 Task: Font style For heading Use AngsanaUPC with blue colour & bold. font size for heading '20 Pt. 'Change the font style of data to AngsanaUPCand font size to  18 Pt. Change the alignment of both headline & data to  Align center. In the sheet  BankTransactions templatesbook
Action: Mouse pressed left at (31, 102)
Screenshot: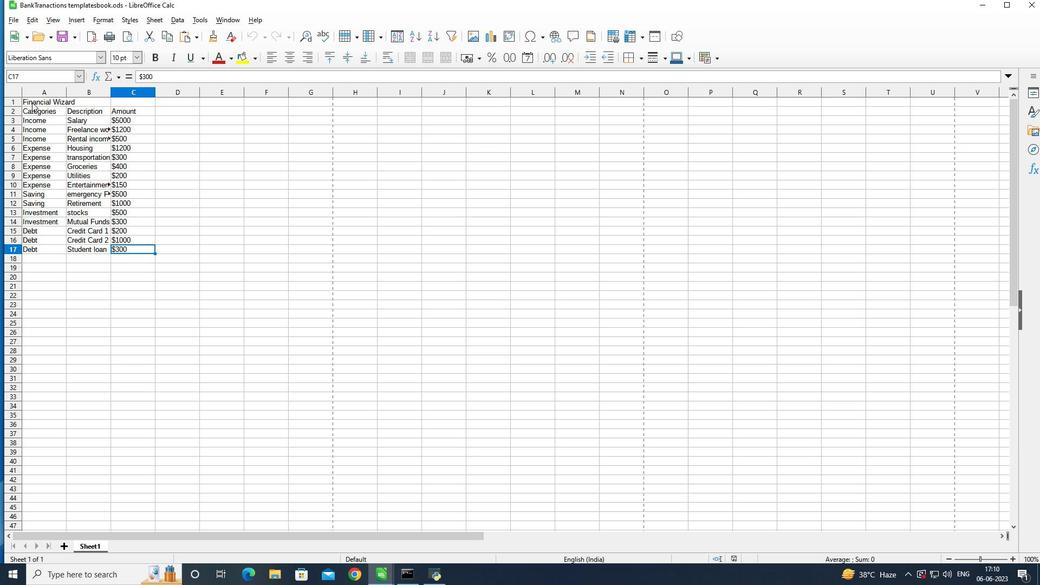 
Action: Mouse pressed left at (31, 102)
Screenshot: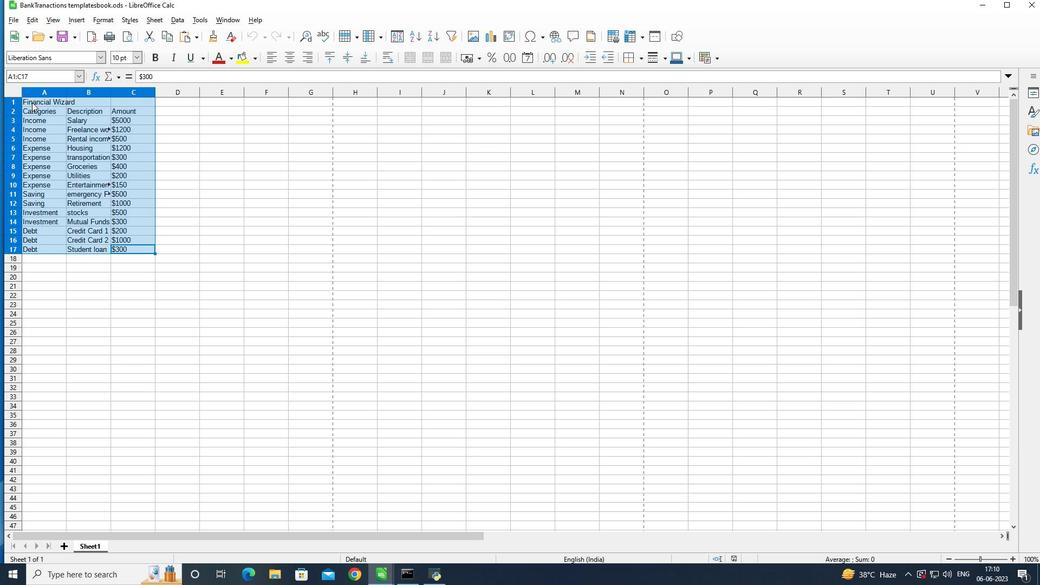 
Action: Mouse pressed left at (31, 102)
Screenshot: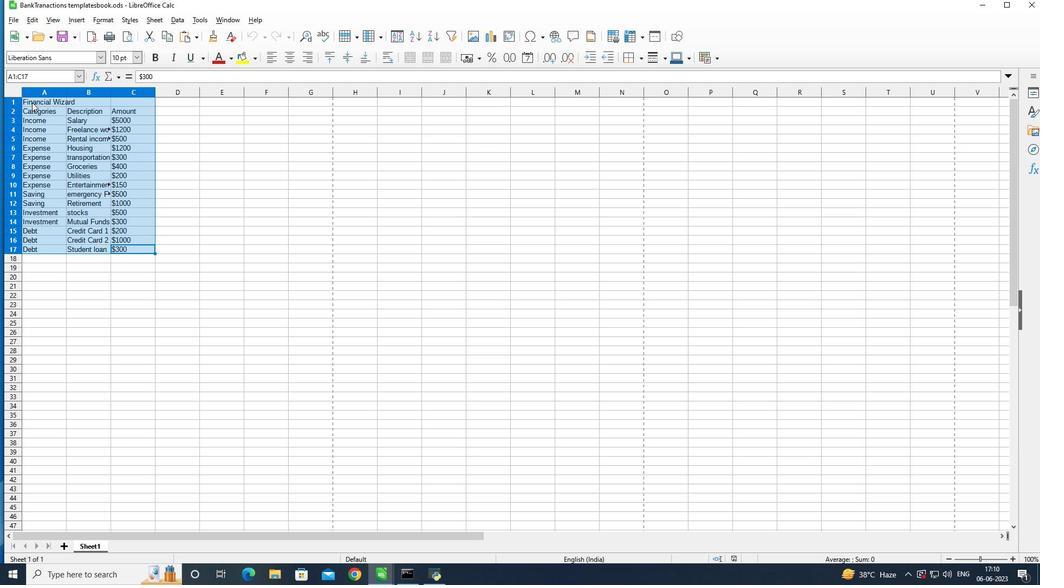 
Action: Mouse moved to (256, 182)
Screenshot: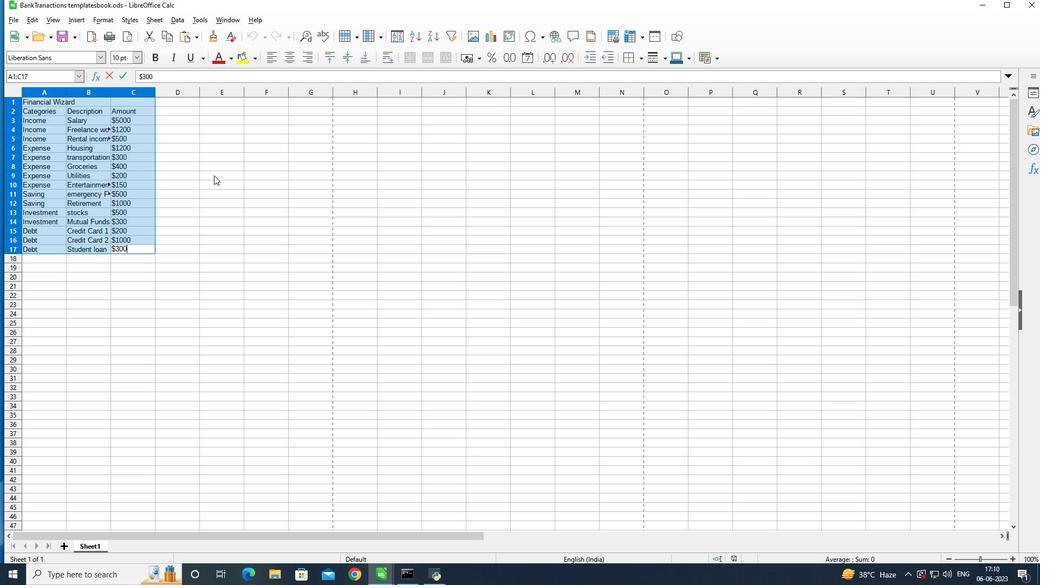 
Action: Mouse pressed right at (256, 182)
Screenshot: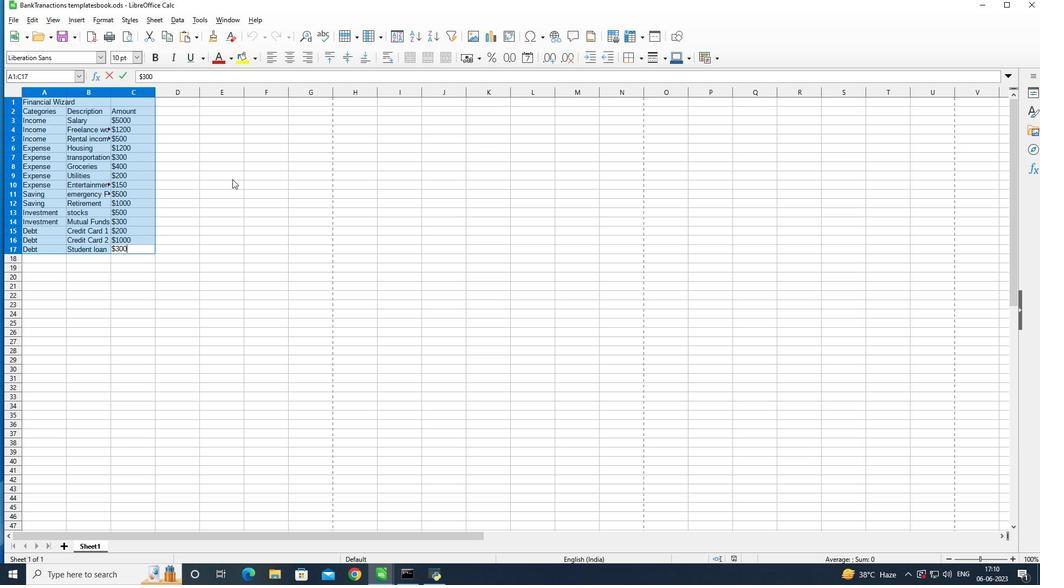 
Action: Mouse moved to (44, 101)
Screenshot: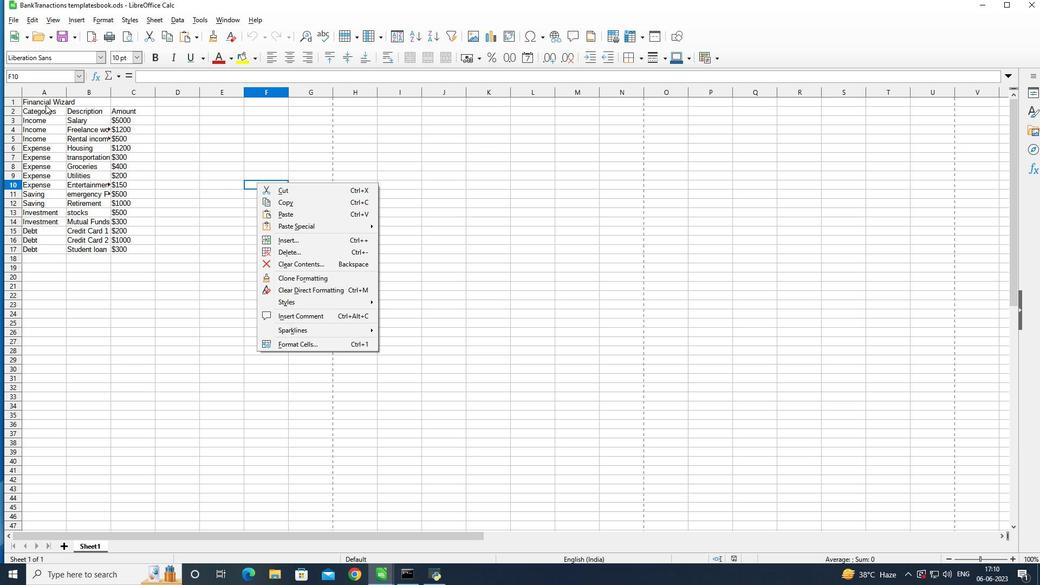 
Action: Mouse pressed left at (44, 101)
Screenshot: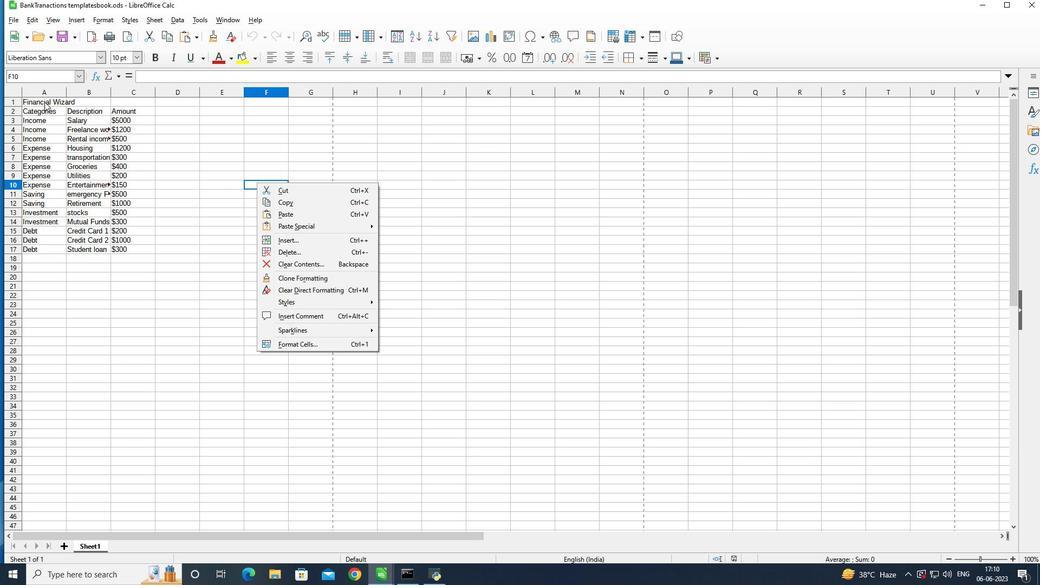 
Action: Mouse pressed left at (44, 101)
Screenshot: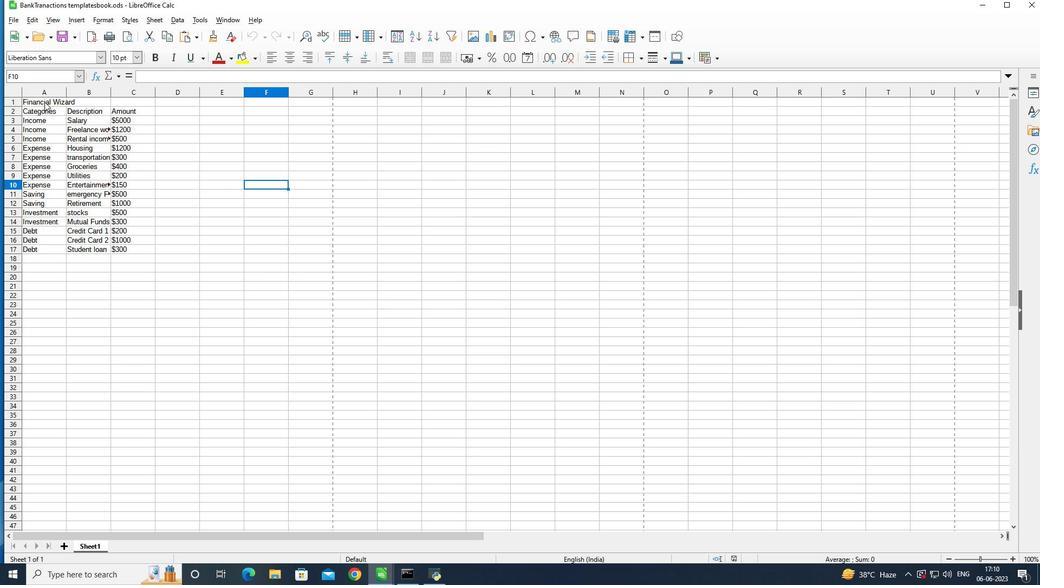 
Action: Mouse pressed left at (44, 101)
Screenshot: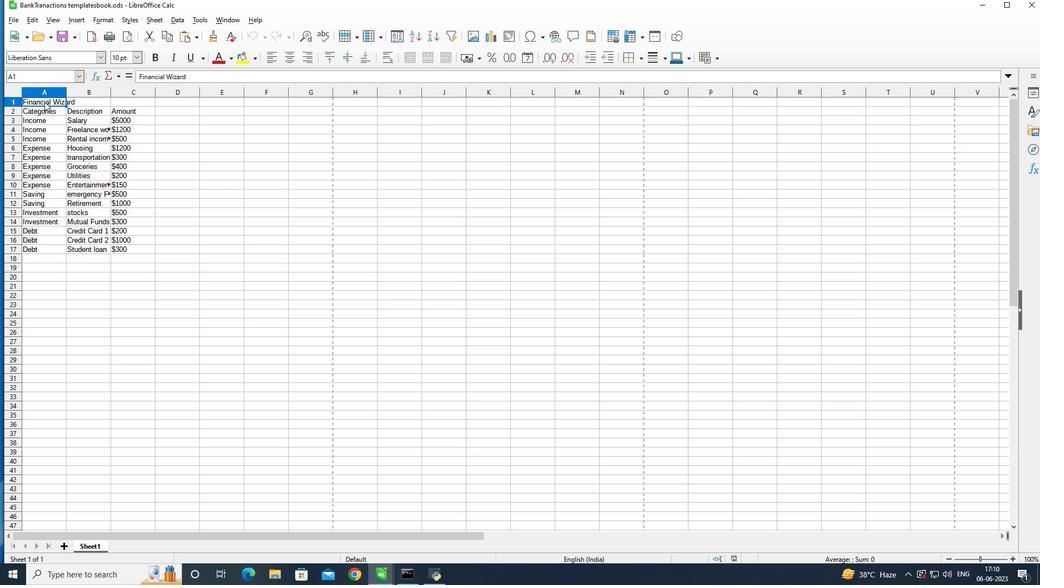 
Action: Mouse pressed left at (44, 101)
Screenshot: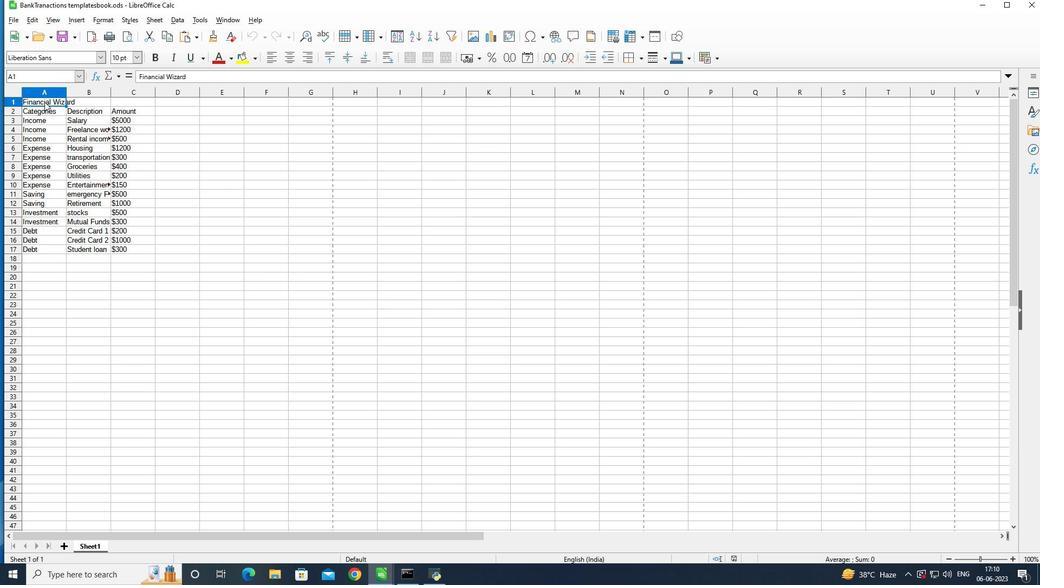 
Action: Mouse moved to (55, 57)
Screenshot: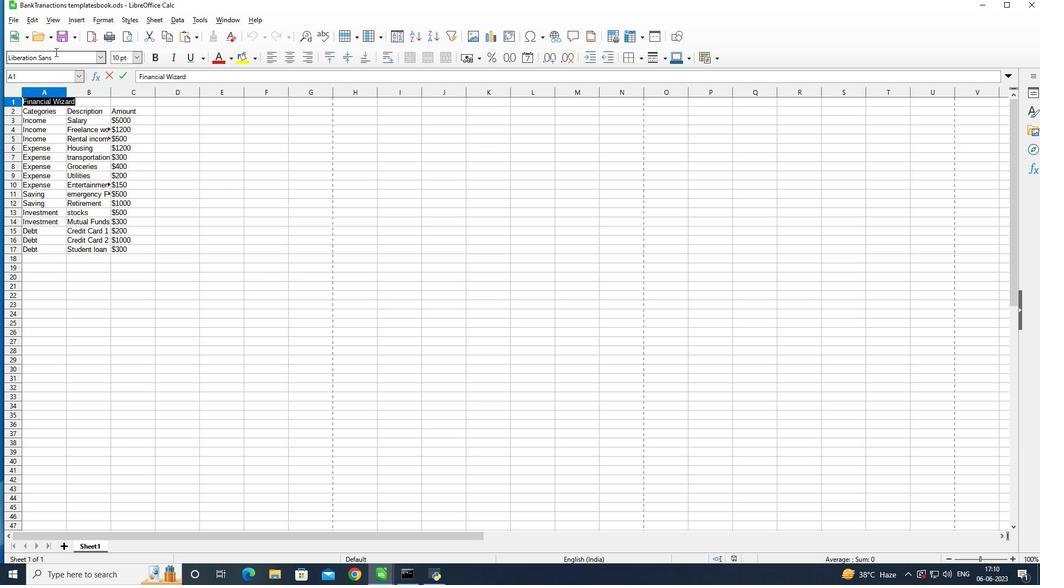 
Action: Mouse pressed left at (55, 57)
Screenshot: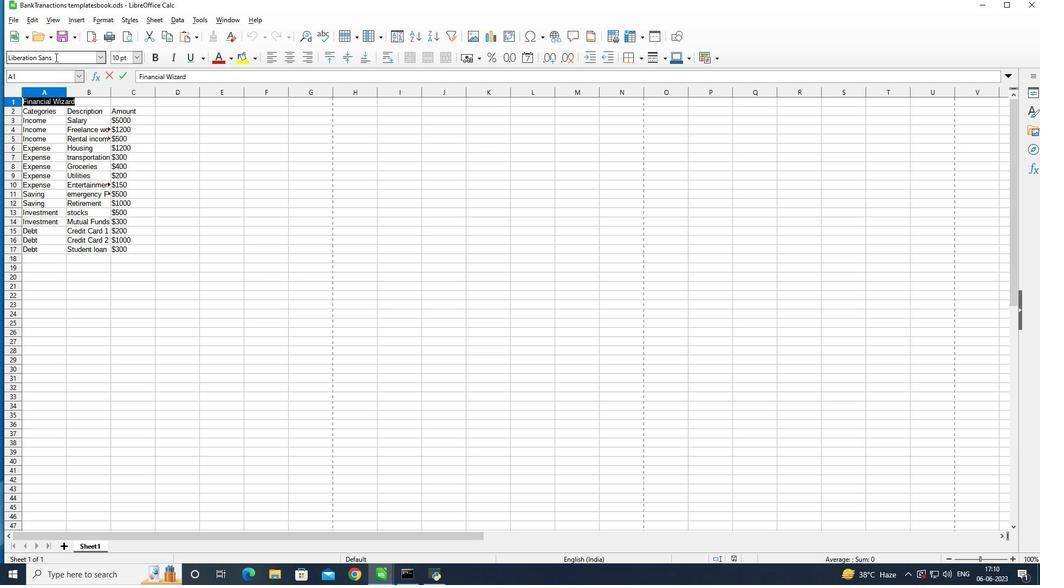 
Action: Mouse moved to (60, 82)
Screenshot: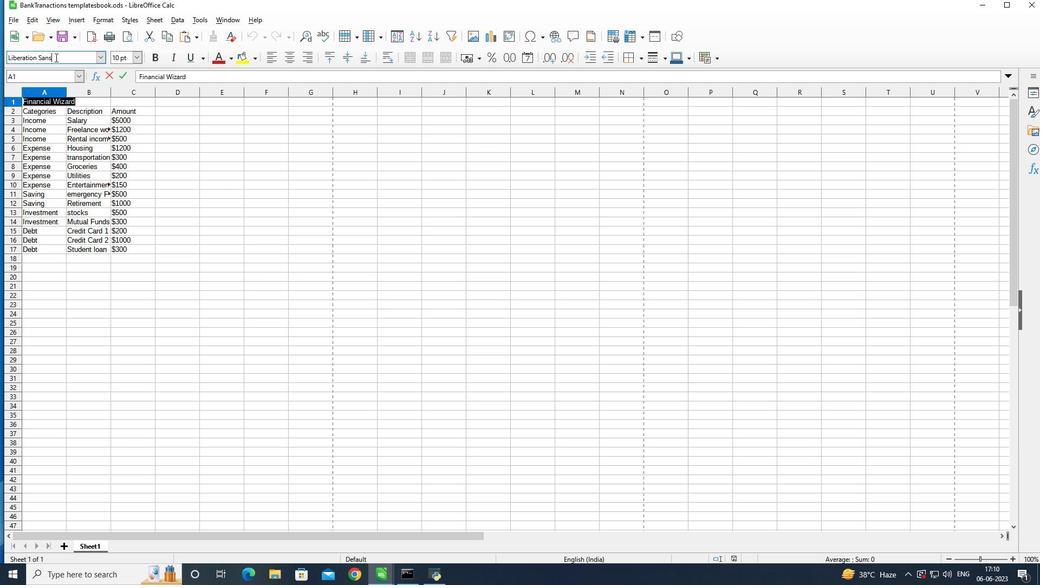 
Action: Key pressed <Key.backspace><Key.backspace><Key.backspace><Key.backspace><Key.backspace><Key.backspace><Key.backspace><Key.backspace><Key.backspace><Key.backspace><Key.backspace><Key.backspace><Key.backspace><Key.backspace><Key.backspace><Key.backspace><Key.backspace><Key.backspace><Key.backspace><Key.backspace><Key.shift>Angsana<Key.shift>UPC<Key.enter>
Screenshot: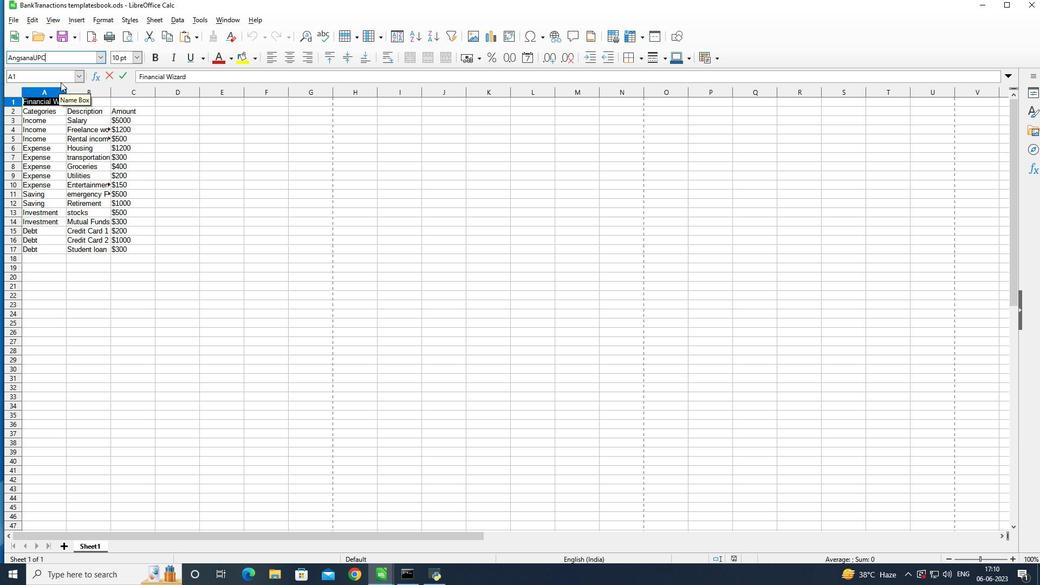 
Action: Mouse moved to (229, 59)
Screenshot: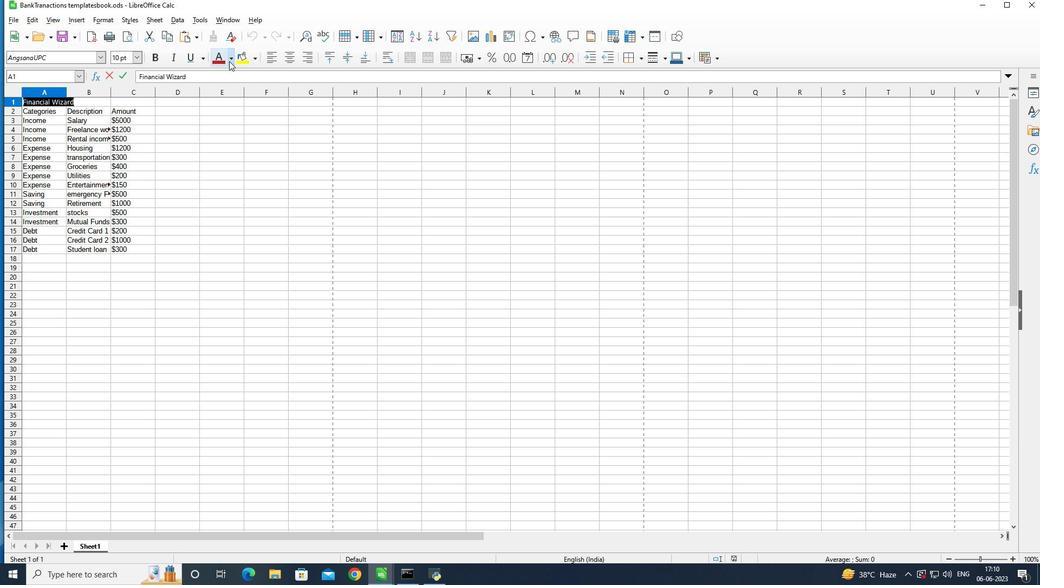 
Action: Mouse pressed left at (229, 59)
Screenshot: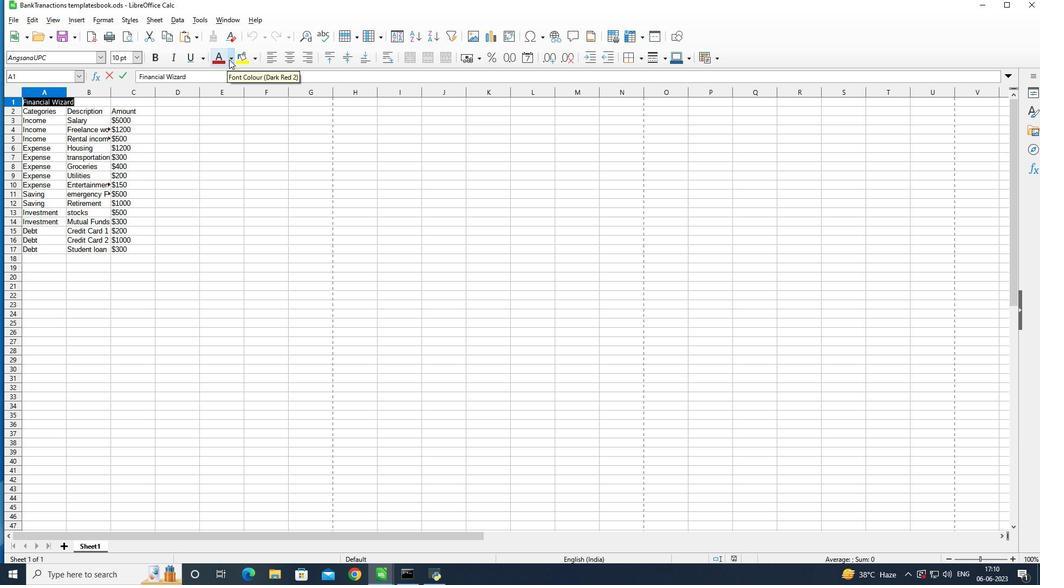 
Action: Mouse moved to (291, 133)
Screenshot: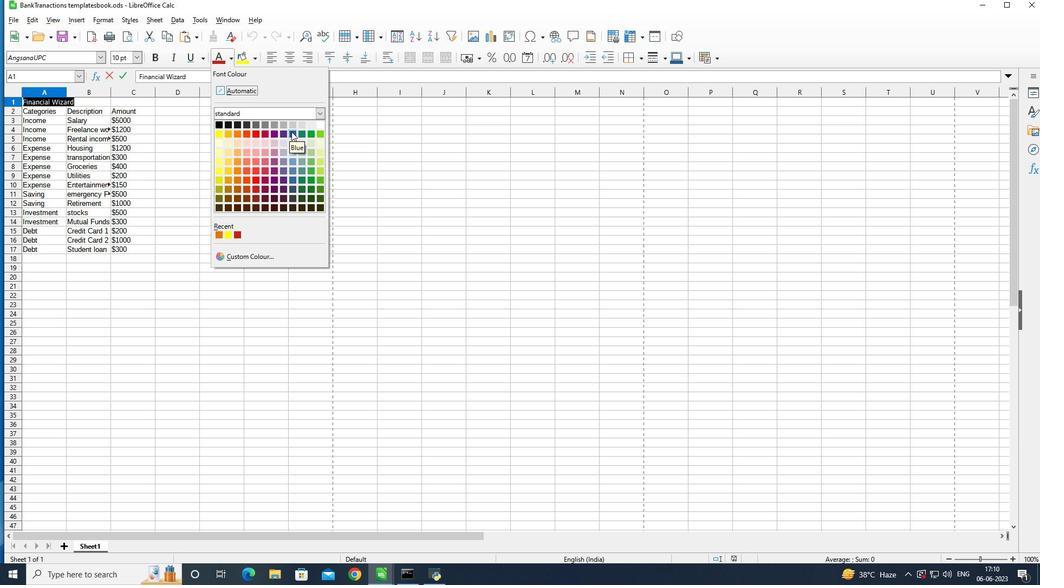 
Action: Mouse pressed left at (291, 133)
Screenshot: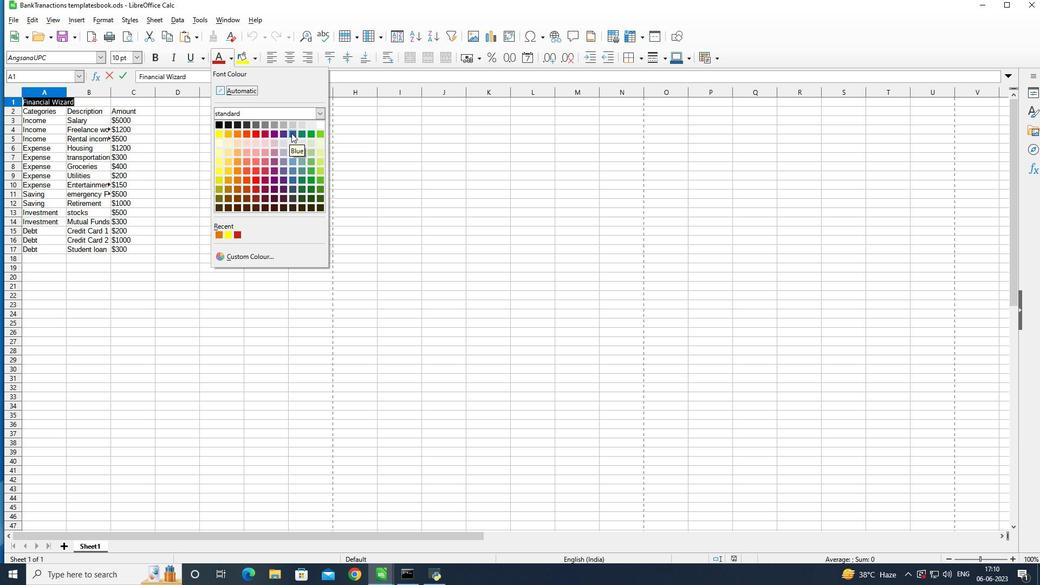 
Action: Mouse moved to (138, 59)
Screenshot: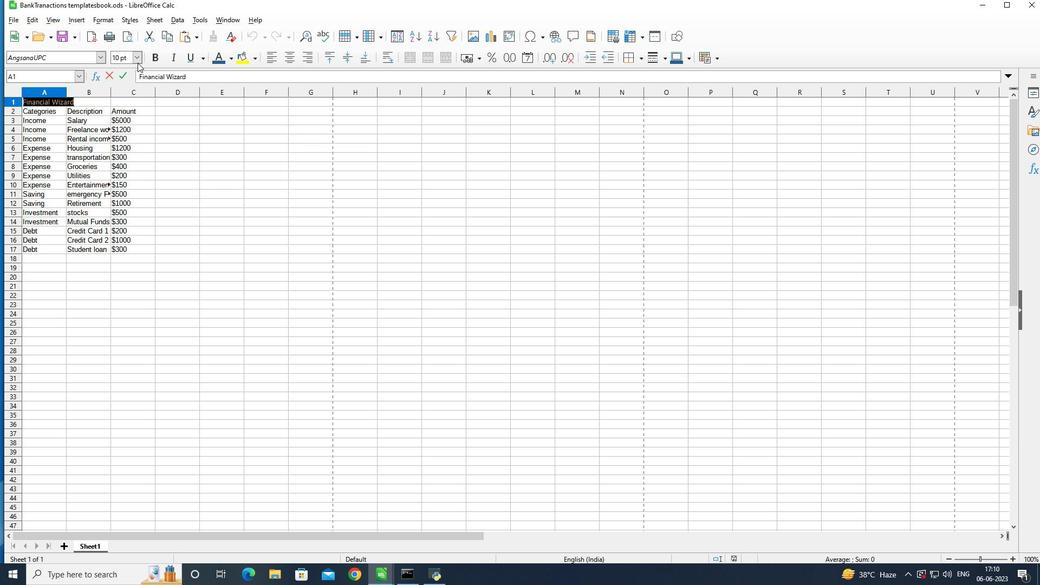 
Action: Mouse pressed left at (138, 59)
Screenshot: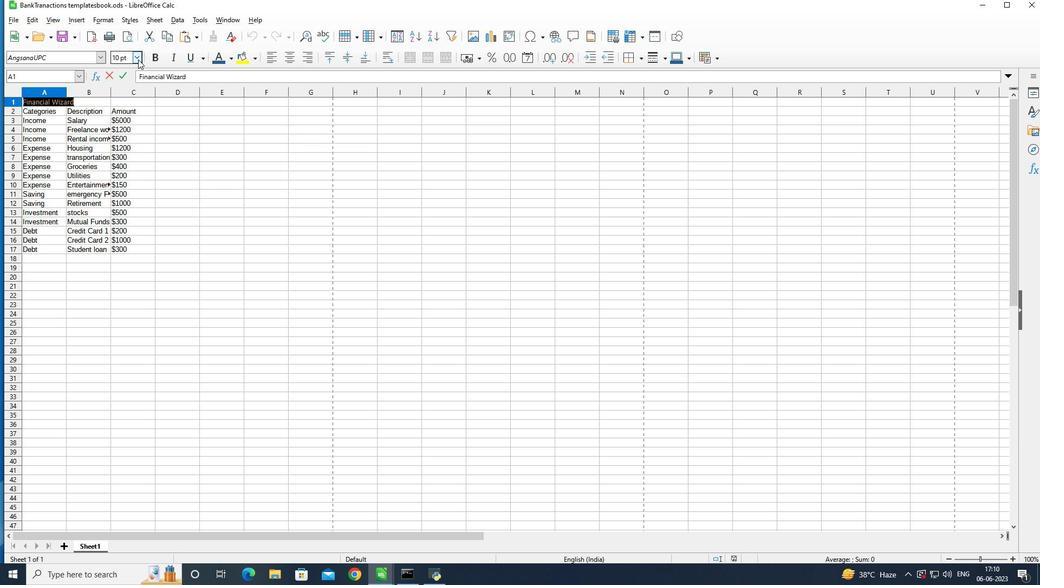 
Action: Mouse moved to (117, 186)
Screenshot: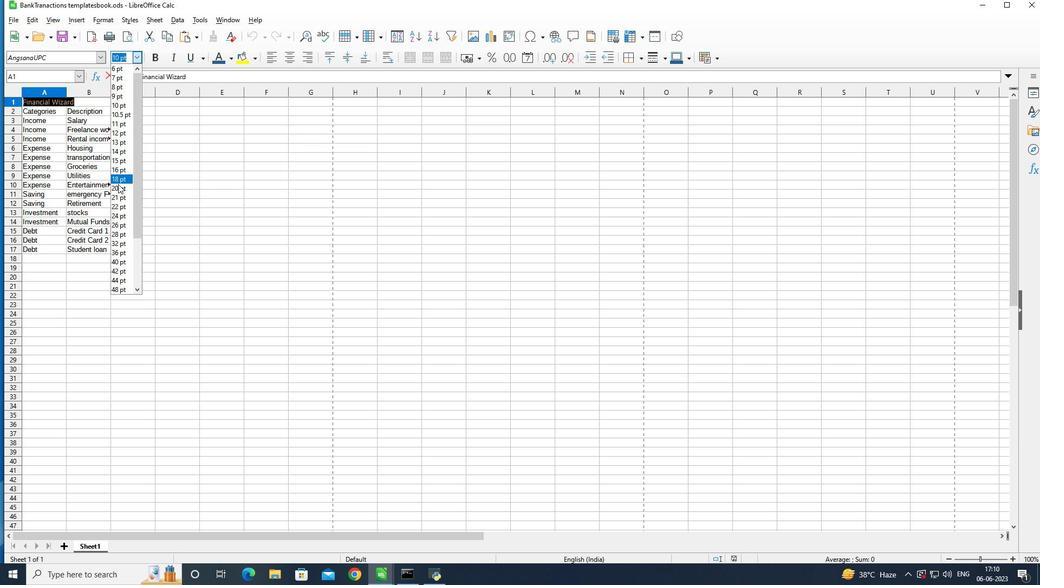 
Action: Mouse pressed left at (117, 186)
Screenshot: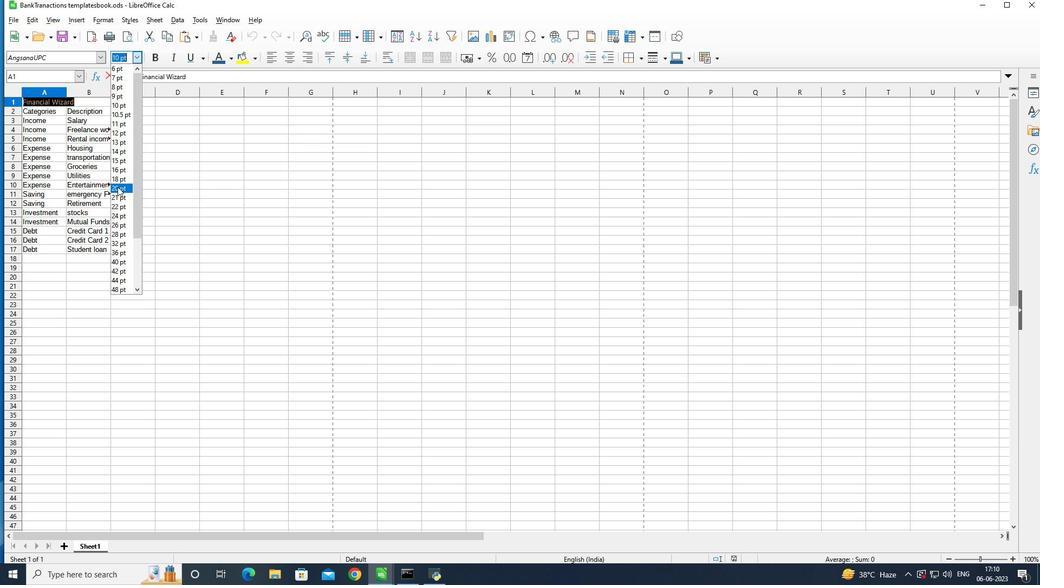 
Action: Mouse moved to (187, 165)
Screenshot: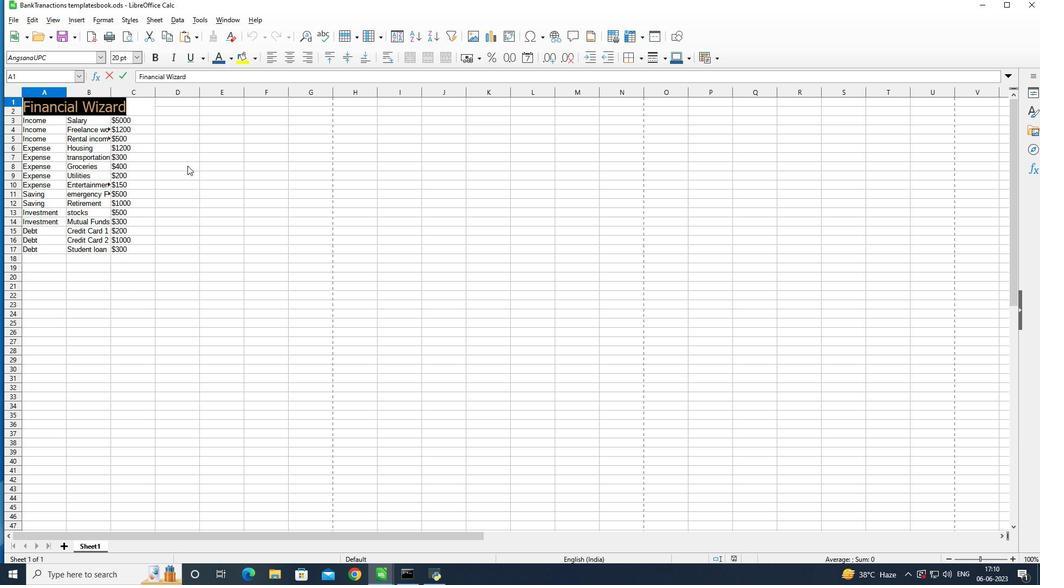 
Action: Mouse pressed left at (187, 165)
Screenshot: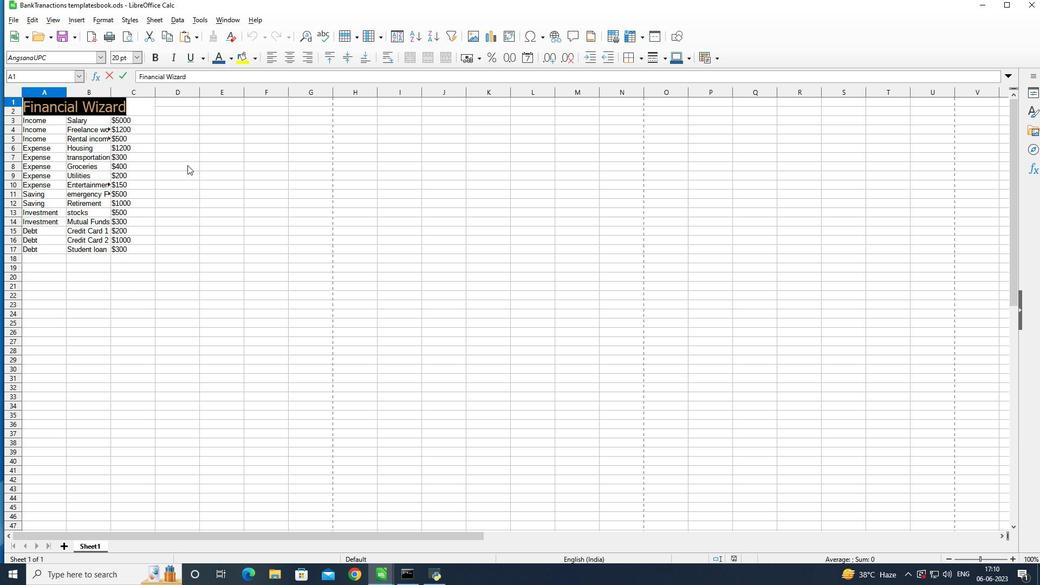 
Action: Mouse moved to (29, 119)
Screenshot: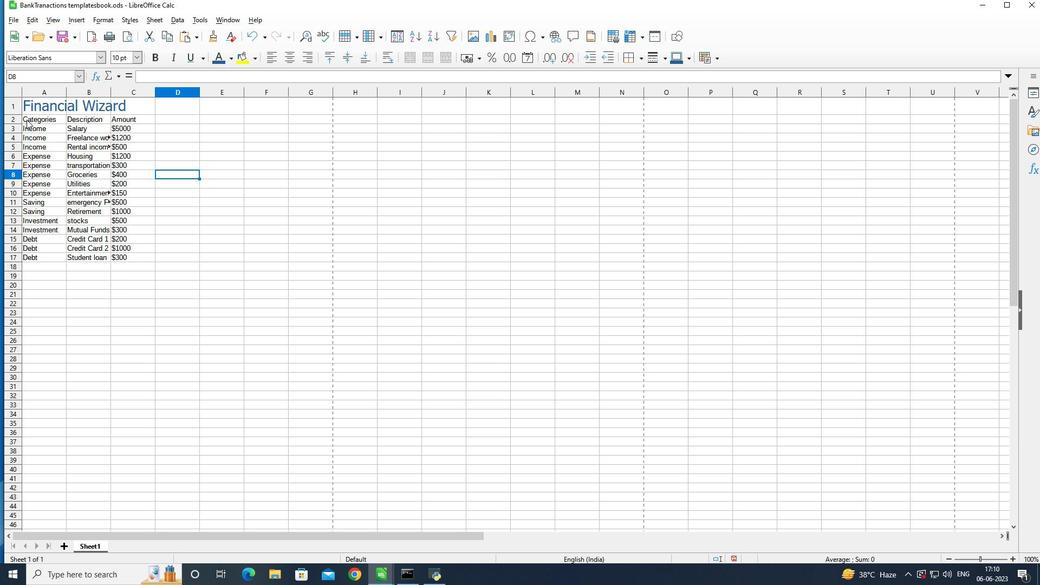 
Action: Mouse pressed left at (29, 119)
Screenshot: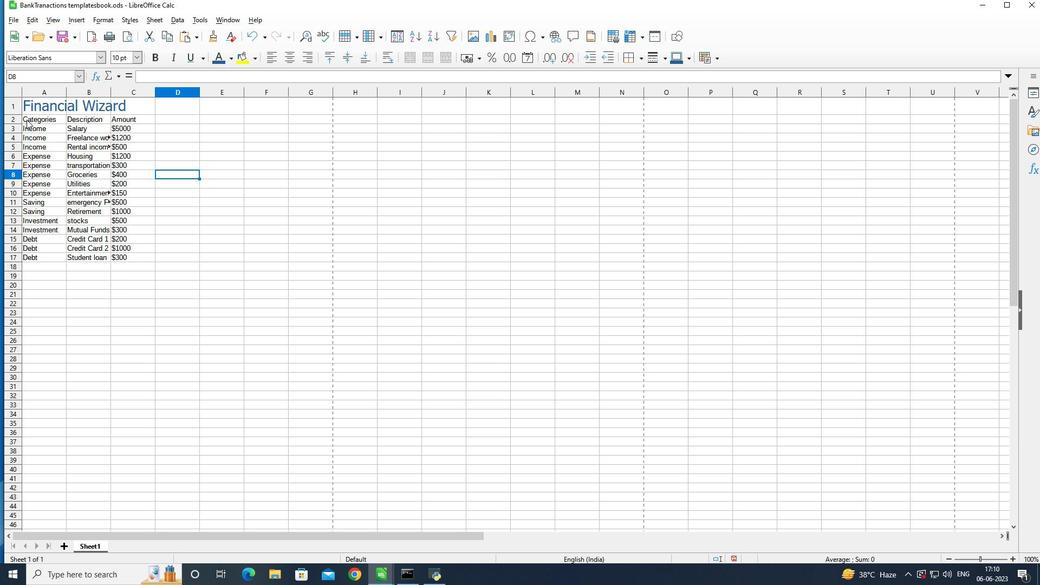 
Action: Mouse moved to (86, 55)
Screenshot: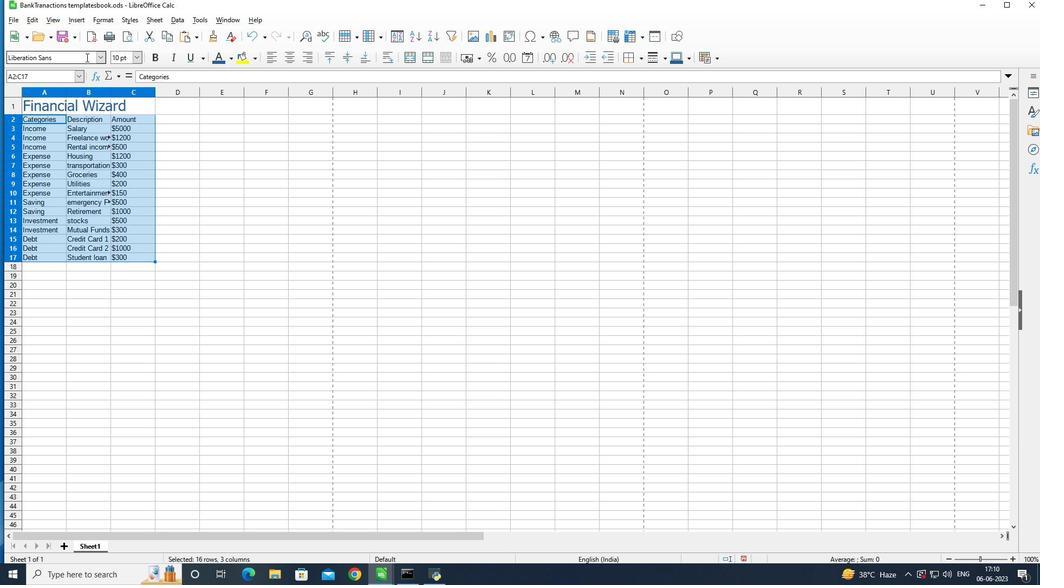 
Action: Mouse pressed left at (86, 55)
Screenshot: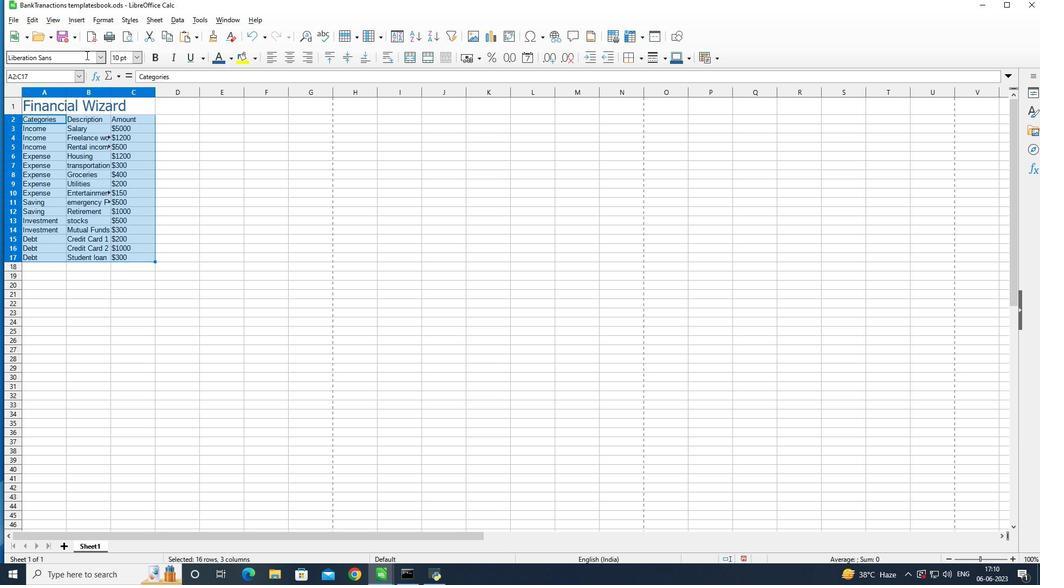 
Action: Mouse moved to (86, 54)
Screenshot: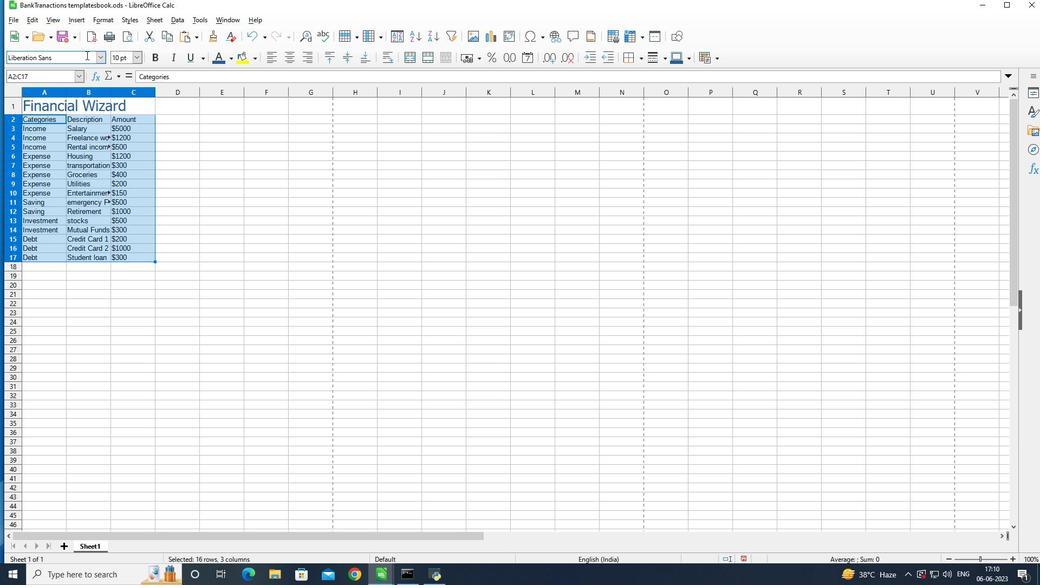 
Action: Key pressed <Key.backspace><Key.backspace><Key.backspace><Key.backspace><Key.backspace><Key.backspace><Key.backspace><Key.backspace><Key.backspace><Key.backspace><Key.backspace><Key.backspace><Key.backspace><Key.backspace><Key.backspace><Key.backspace><Key.backspace><Key.backspace><Key.backspace><Key.backspace><Key.backspace><Key.backspace><Key.backspace><Key.backspace><Key.backspace><Key.backspace><Key.backspace><Key.backspace><Key.backspace><Key.backspace><Key.backspace><Key.backspace><Key.backspace><Key.backspace><Key.backspace><Key.backspace><Key.backspace><Key.backspace><Key.backspace><Key.backspace><Key.backspace><Key.backspace><Key.backspace><Key.backspace><Key.backspace><Key.backspace><Key.backspace><Key.backspace><Key.backspace><Key.shift>Angsana<Key.shift><Key.shift><Key.shift><Key.shift><Key.shift><Key.shift><Key.shift><Key.shift><Key.shift><Key.shift>P<Key.backspace><Key.shift>UP<Key.shift>C<Key.enter><Key.enter>
Screenshot: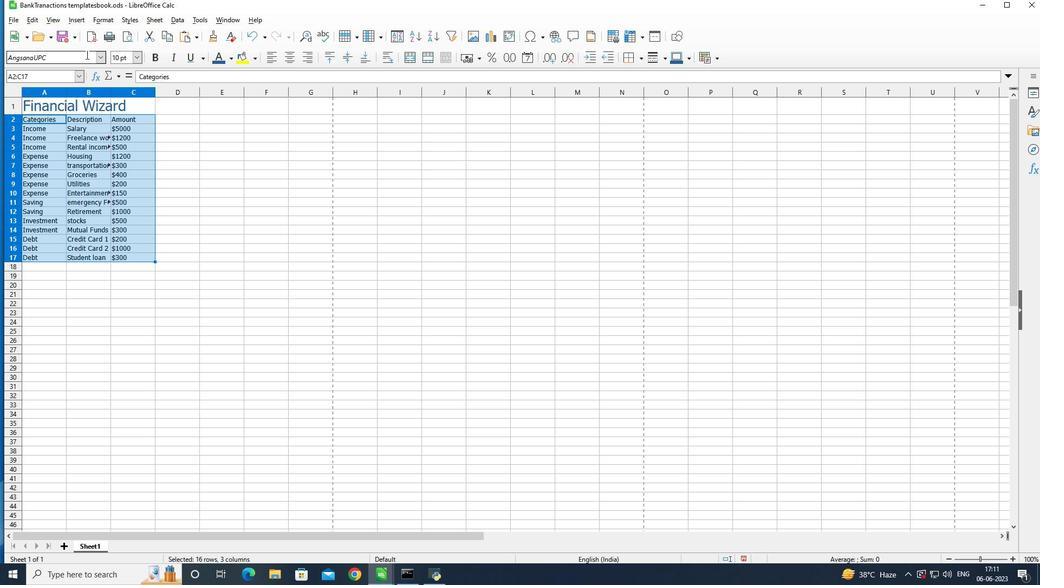 
Action: Mouse moved to (140, 54)
Screenshot: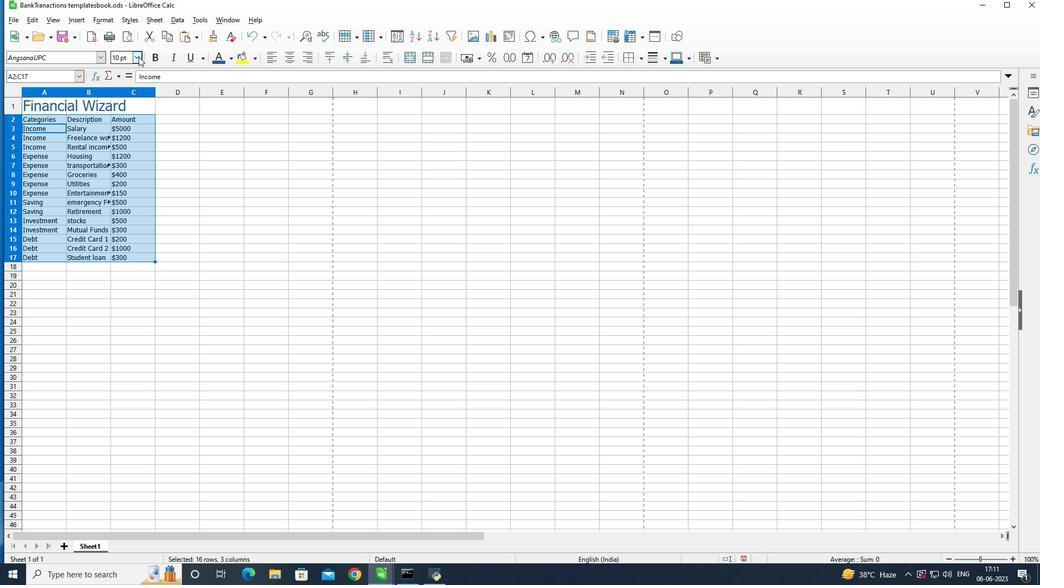 
Action: Mouse pressed left at (140, 54)
Screenshot: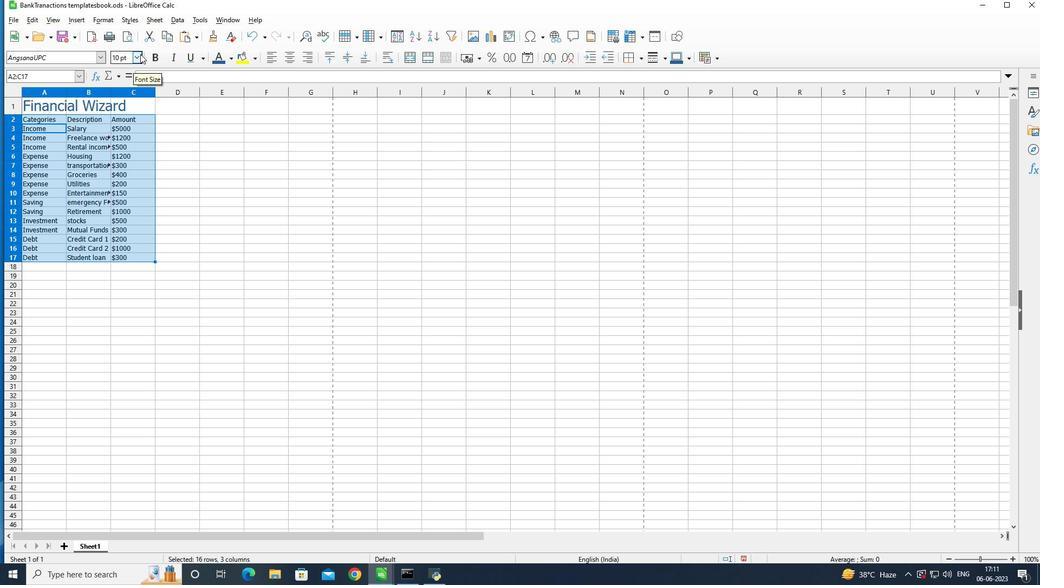 
Action: Mouse moved to (115, 176)
Screenshot: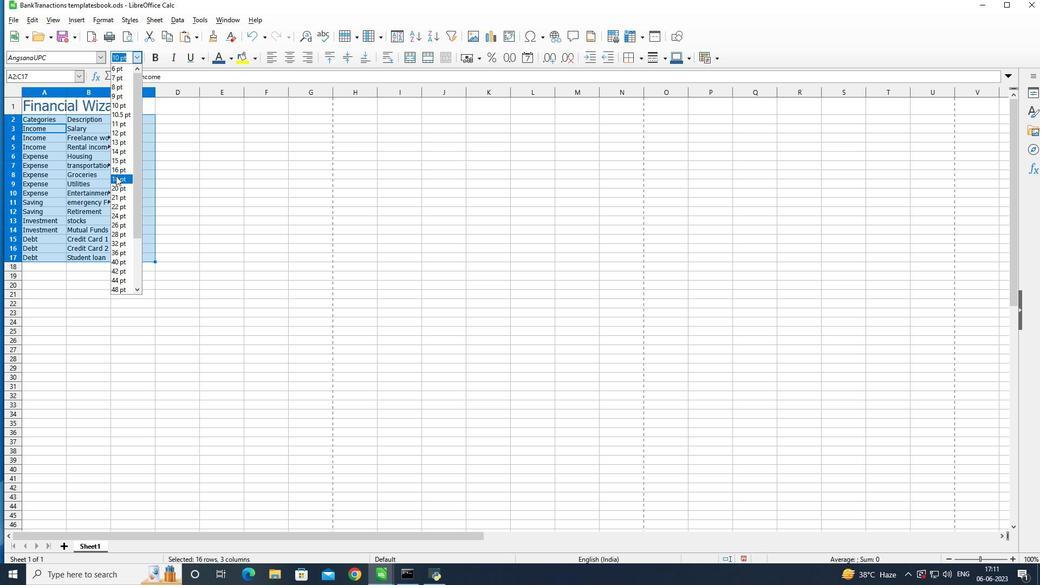 
Action: Mouse pressed left at (115, 176)
Screenshot: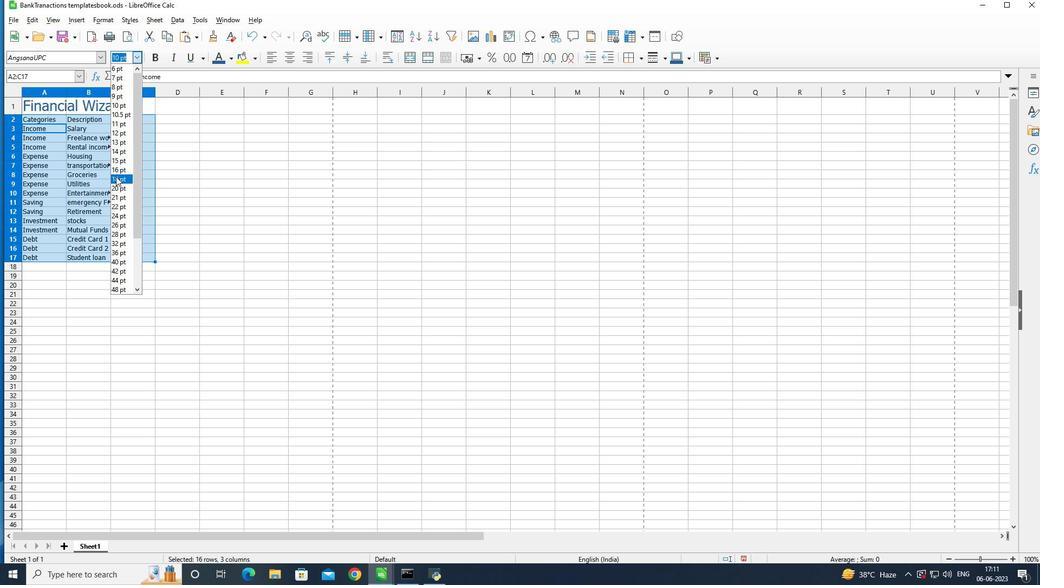 
Action: Mouse moved to (284, 58)
Screenshot: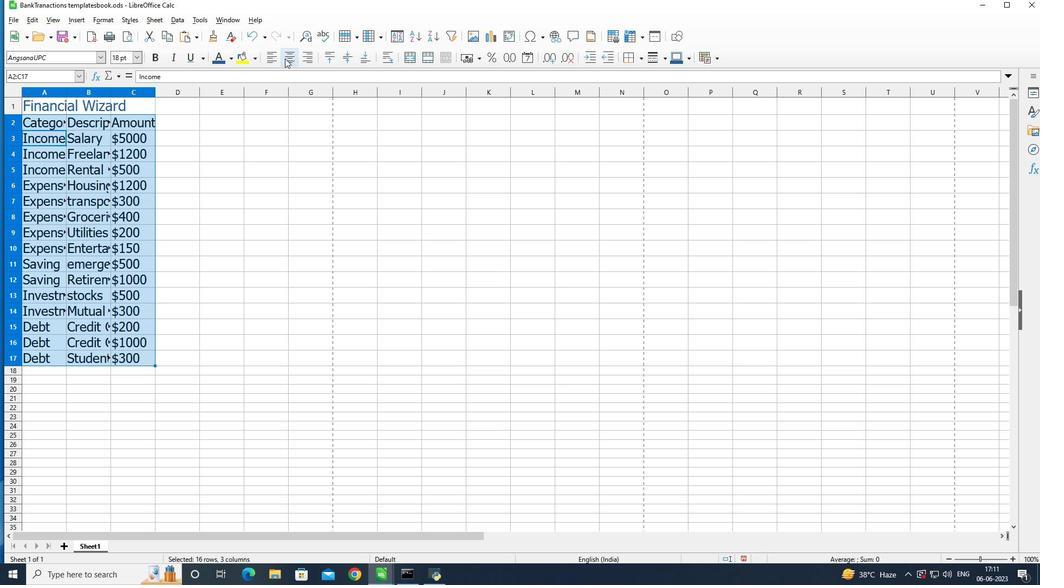 
Action: Mouse pressed left at (284, 58)
Screenshot: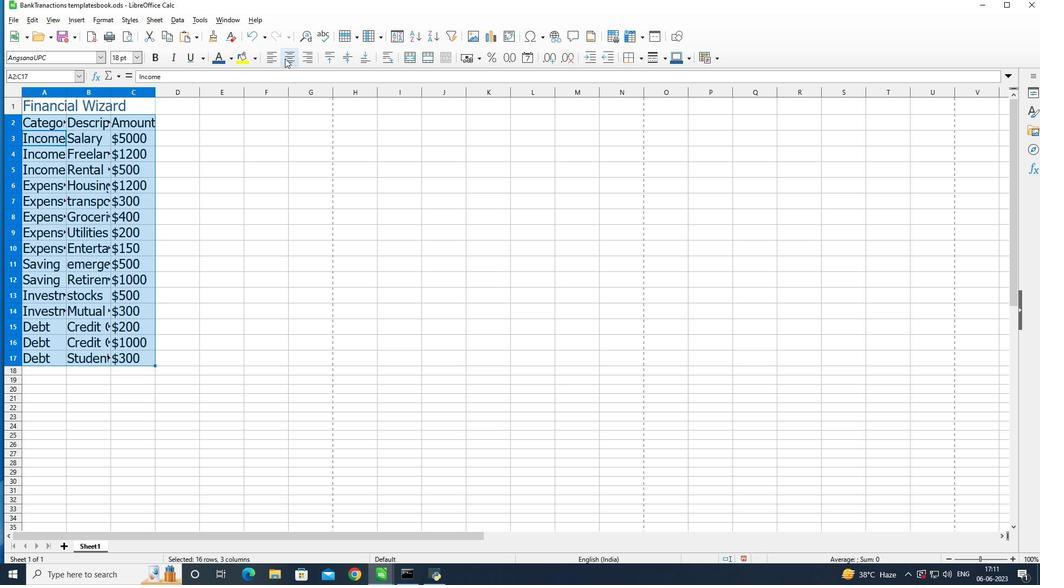 
Action: Mouse moved to (91, 105)
Screenshot: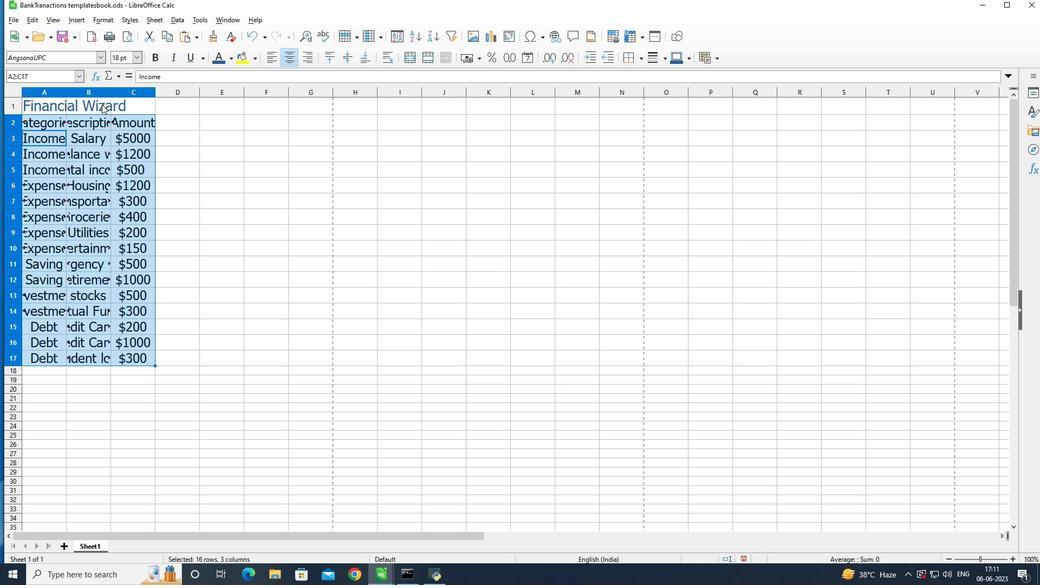 
Action: Mouse pressed left at (91, 105)
Screenshot: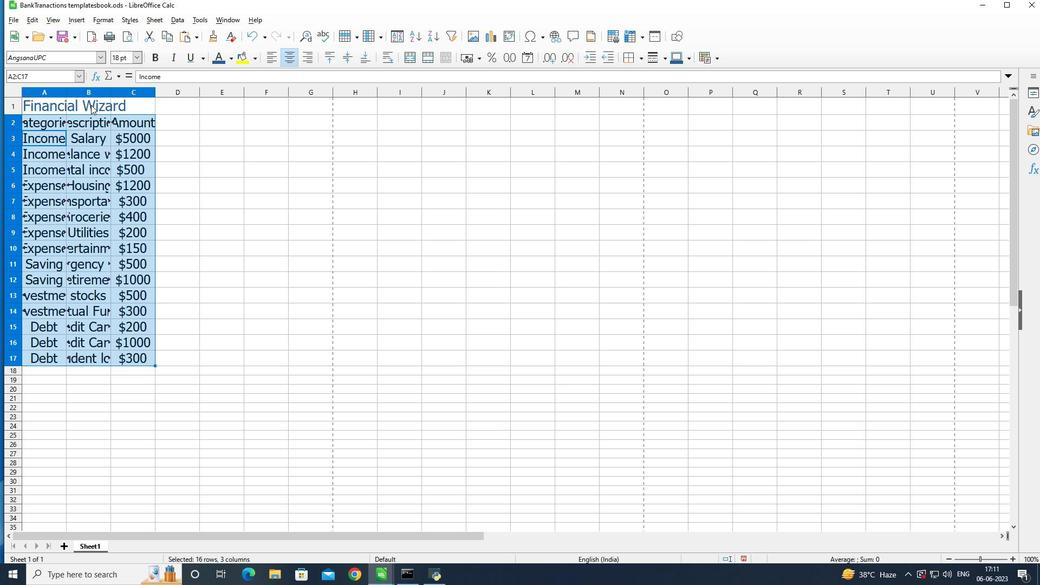 
Action: Mouse pressed left at (91, 105)
Screenshot: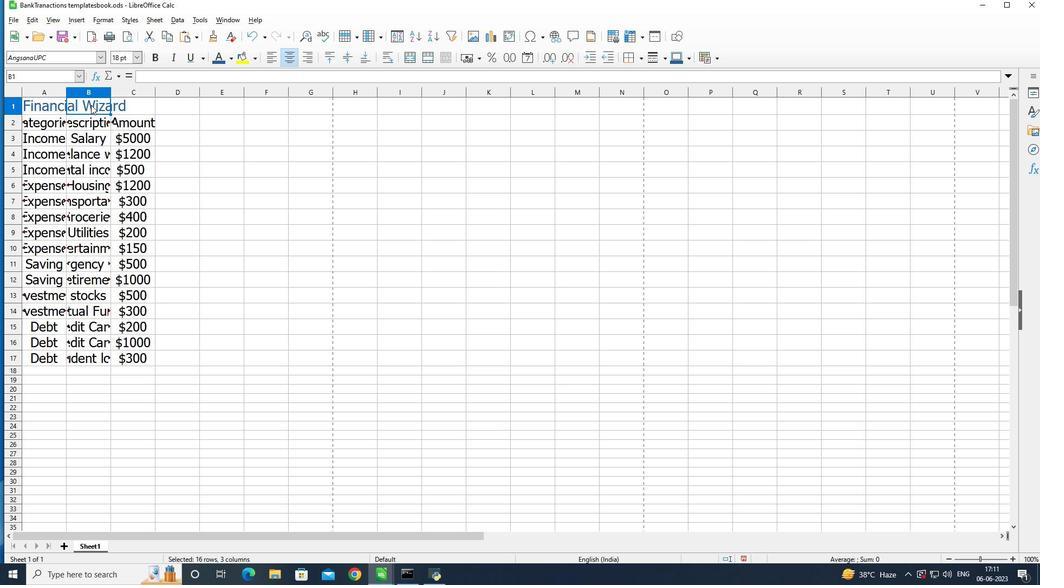 
Action: Mouse moved to (50, 105)
Screenshot: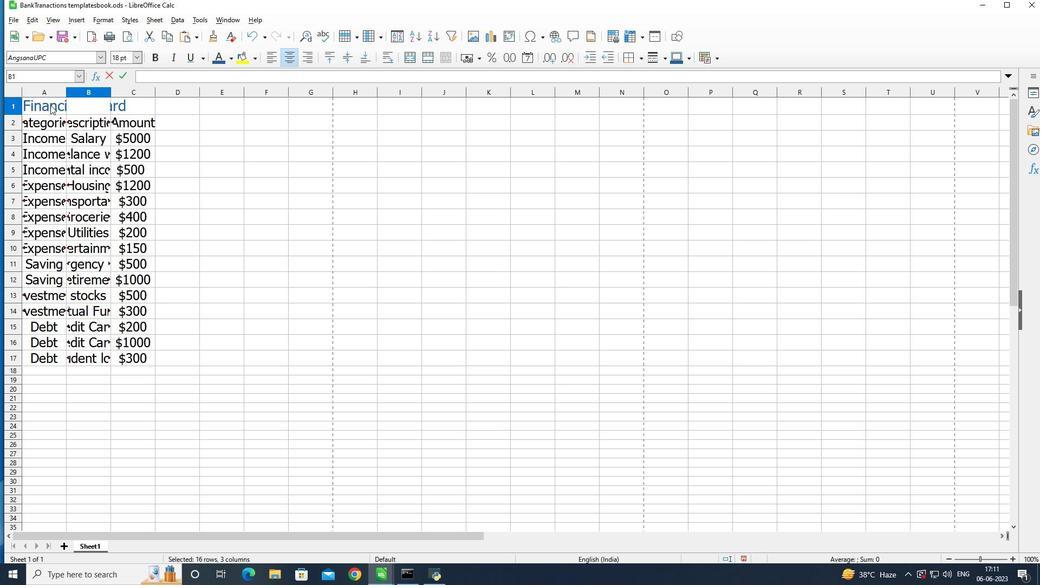 
Action: Mouse pressed left at (50, 105)
Screenshot: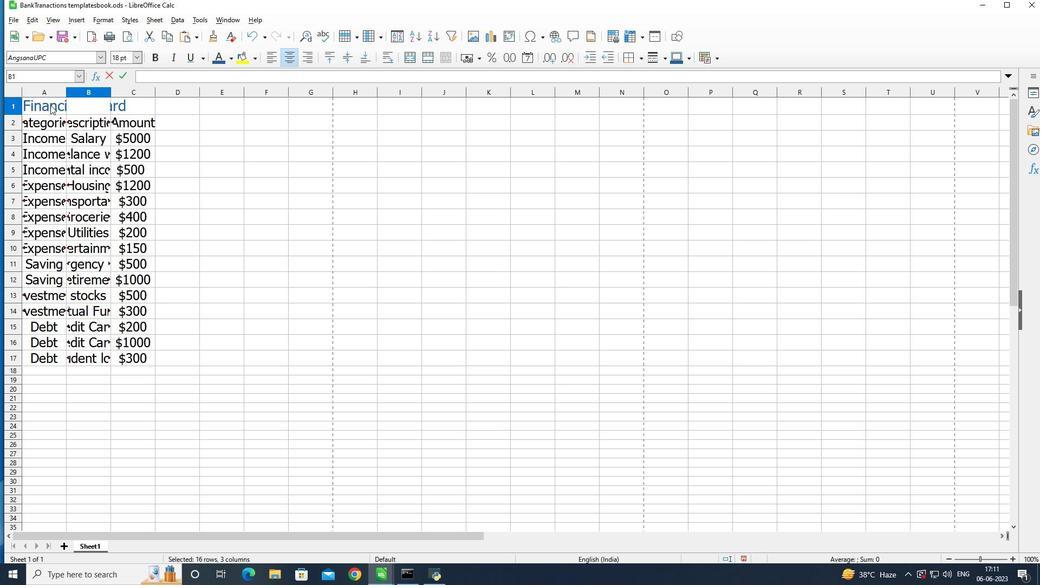 
Action: Mouse moved to (50, 103)
Screenshot: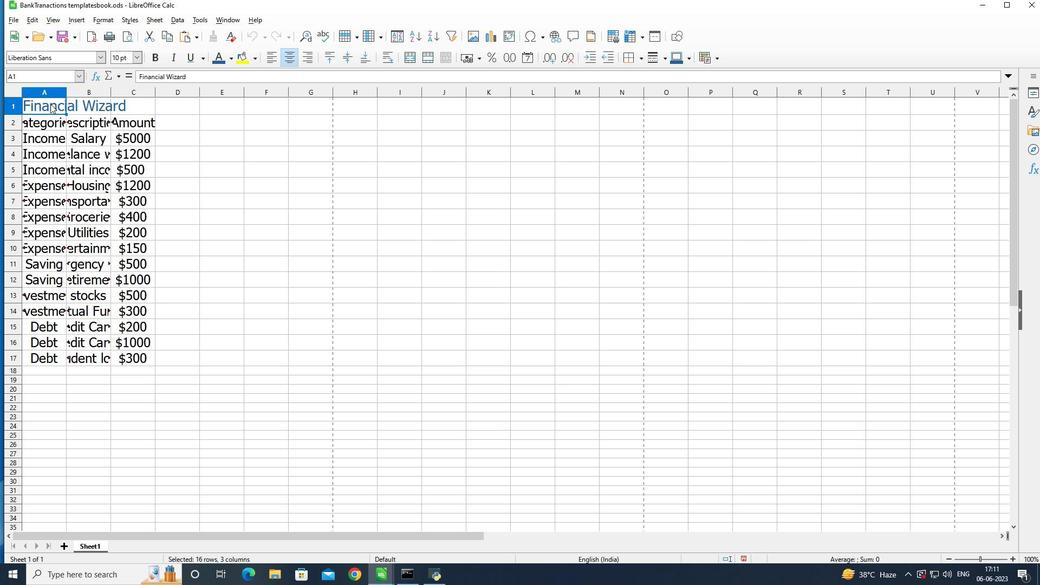 
Action: Mouse pressed left at (50, 103)
Screenshot: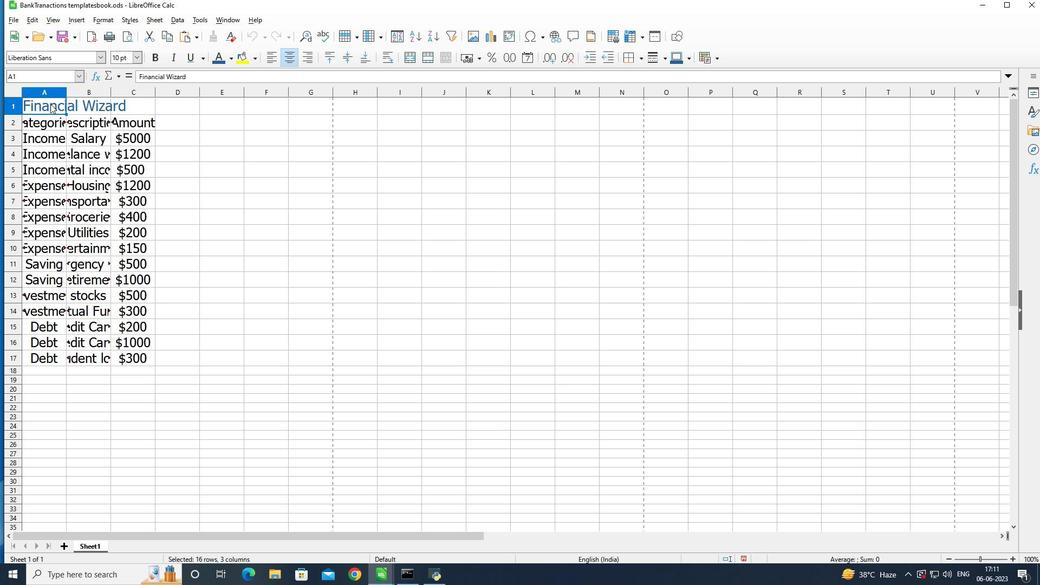 
Action: Mouse moved to (51, 103)
Screenshot: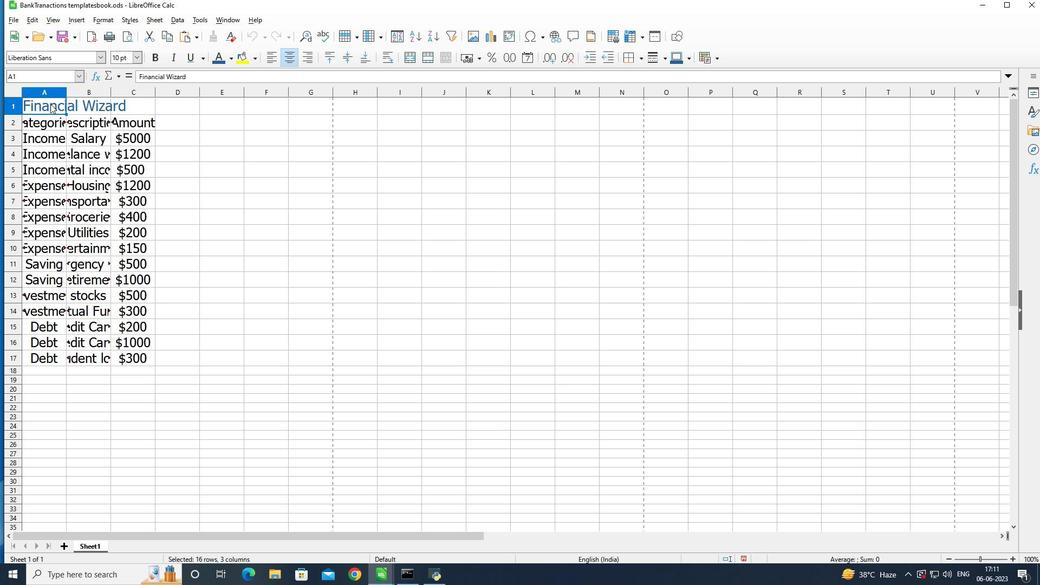 
Action: Mouse pressed left at (51, 103)
Screenshot: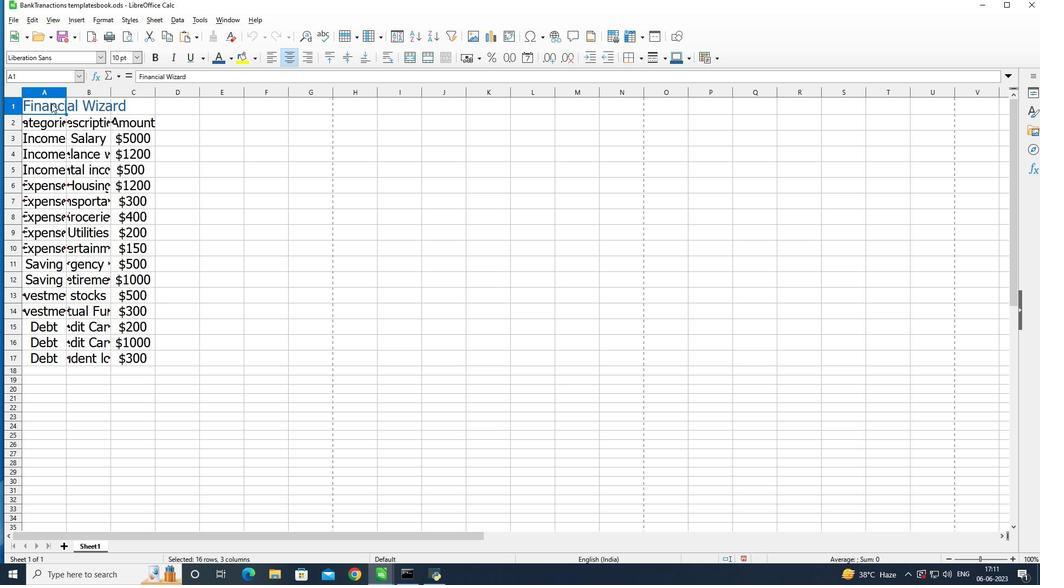 
Action: Mouse moved to (284, 55)
Screenshot: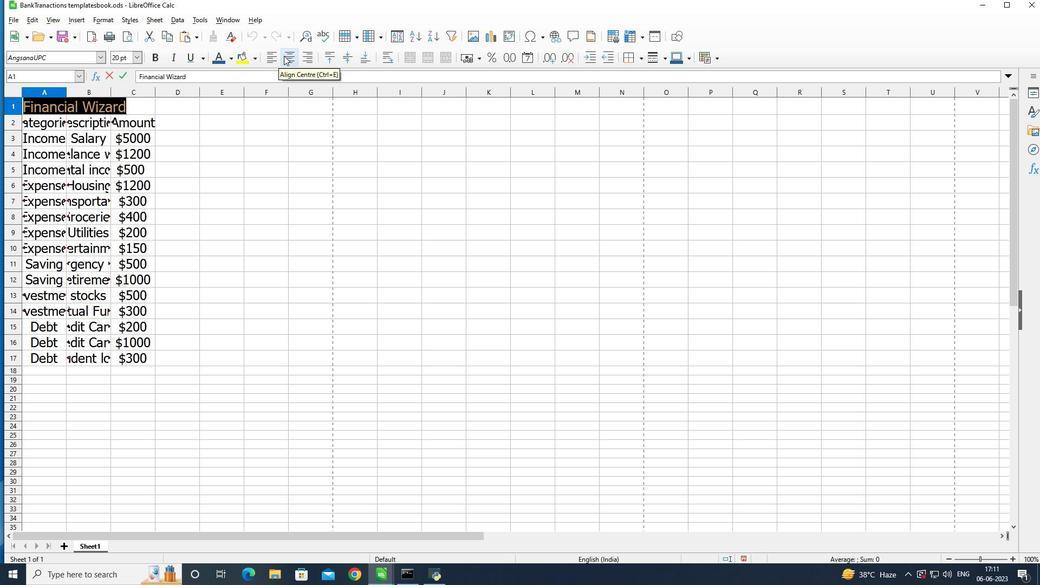 
Action: Mouse pressed left at (284, 55)
Screenshot: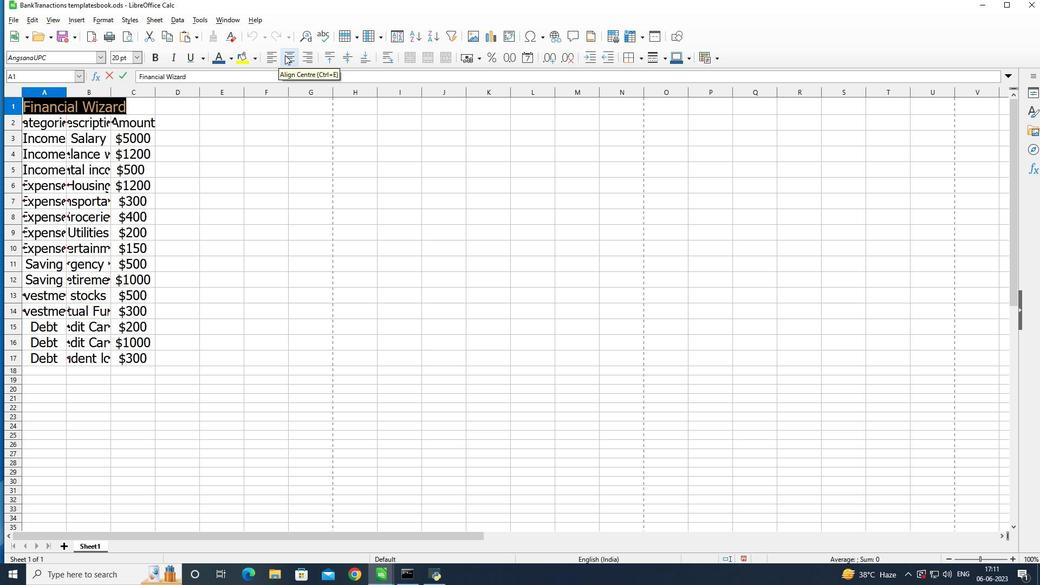 
Action: Mouse moved to (104, 209)
Screenshot: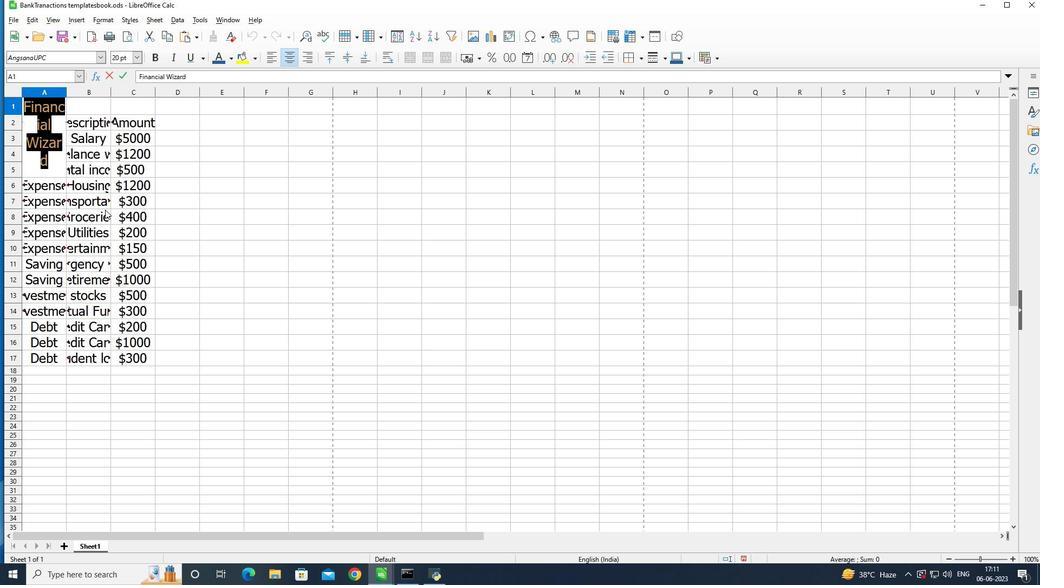 
